 Task: Create a task  Integrate website with a new social media analytics platform , assign it to team member softage.1@softage.net in the project ArmourVault and update the status of the task to  Off Track , set the priority of the task to Medium
Action: Mouse moved to (69, 293)
Screenshot: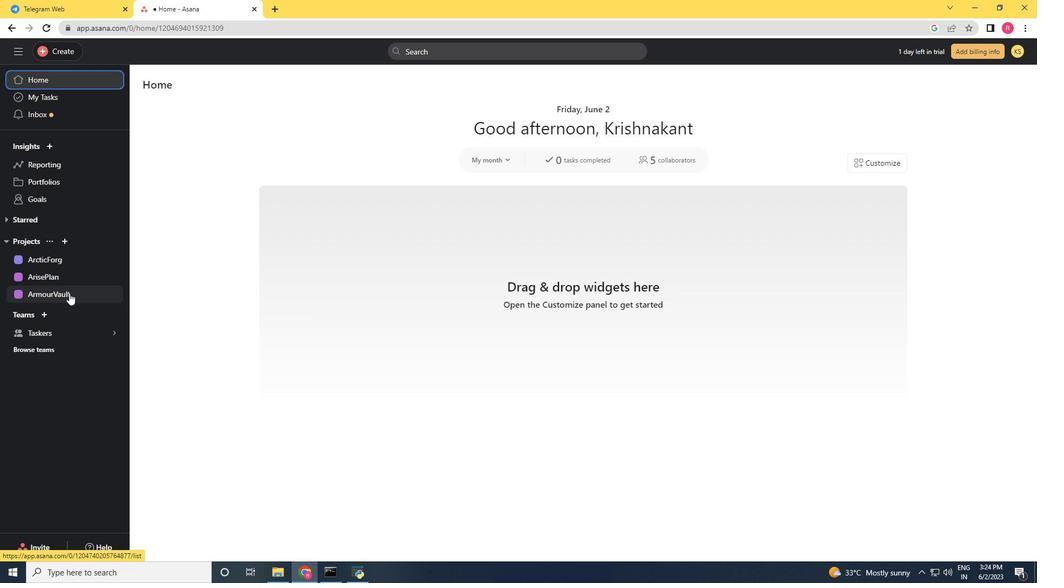 
Action: Mouse pressed left at (69, 293)
Screenshot: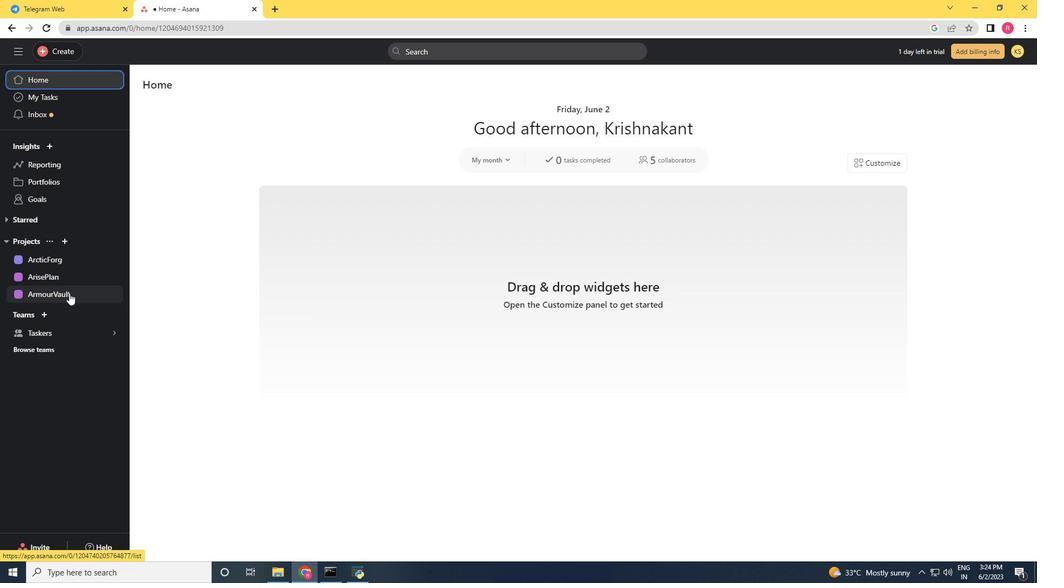 
Action: Mouse moved to (69, 53)
Screenshot: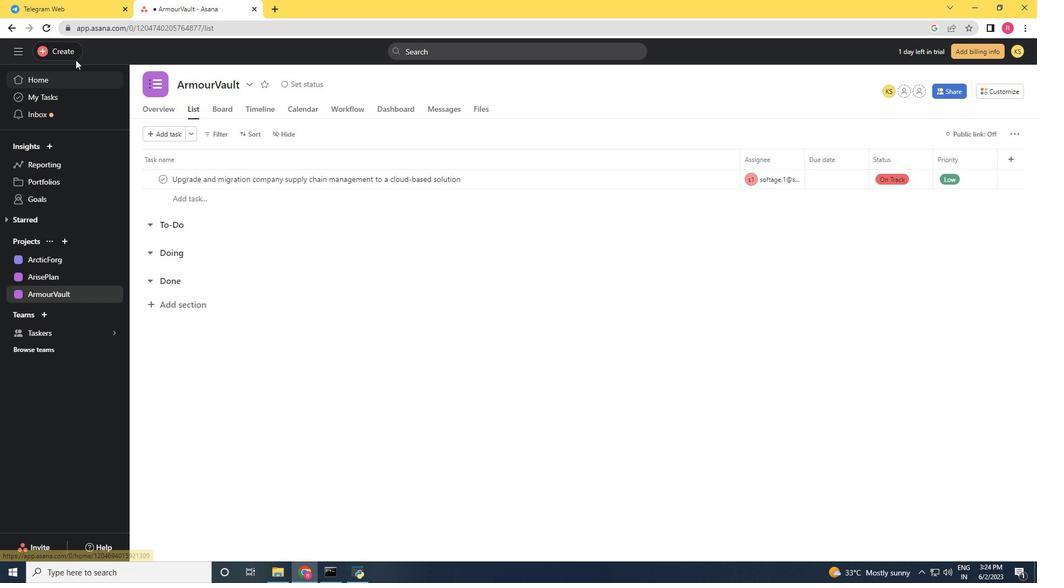 
Action: Mouse pressed left at (69, 53)
Screenshot: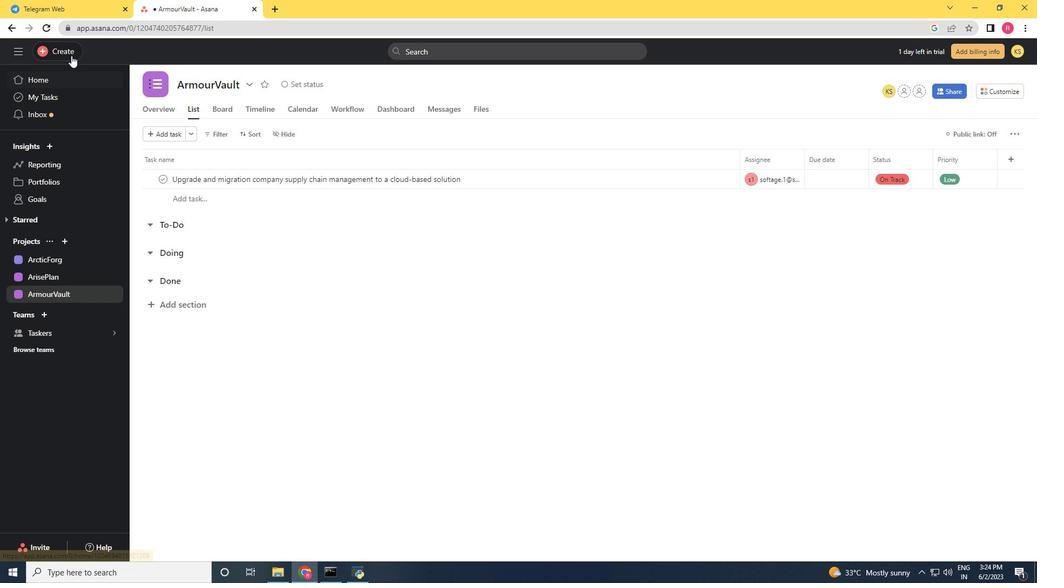 
Action: Mouse moved to (123, 63)
Screenshot: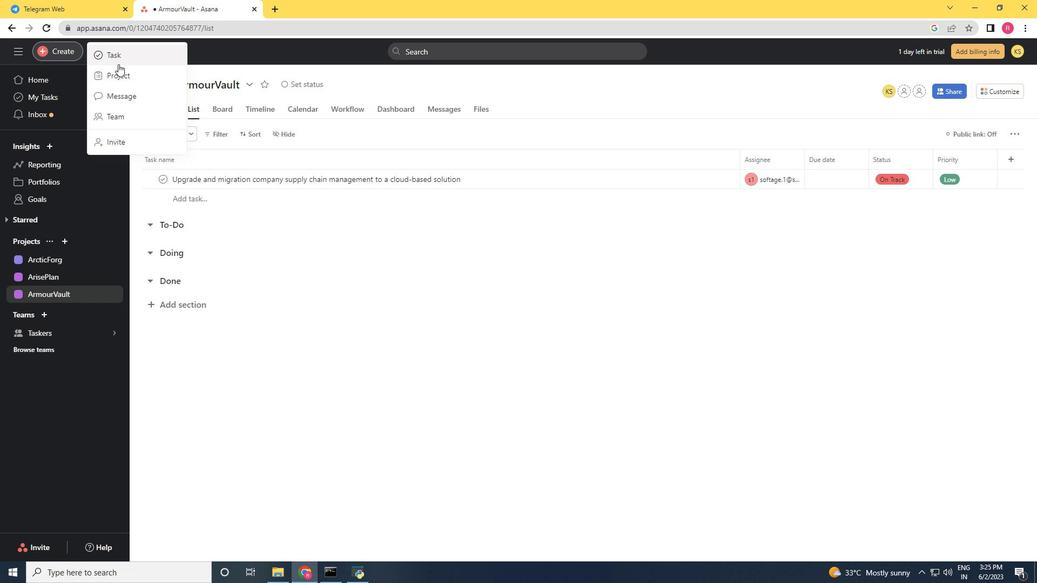 
Action: Mouse pressed left at (123, 63)
Screenshot: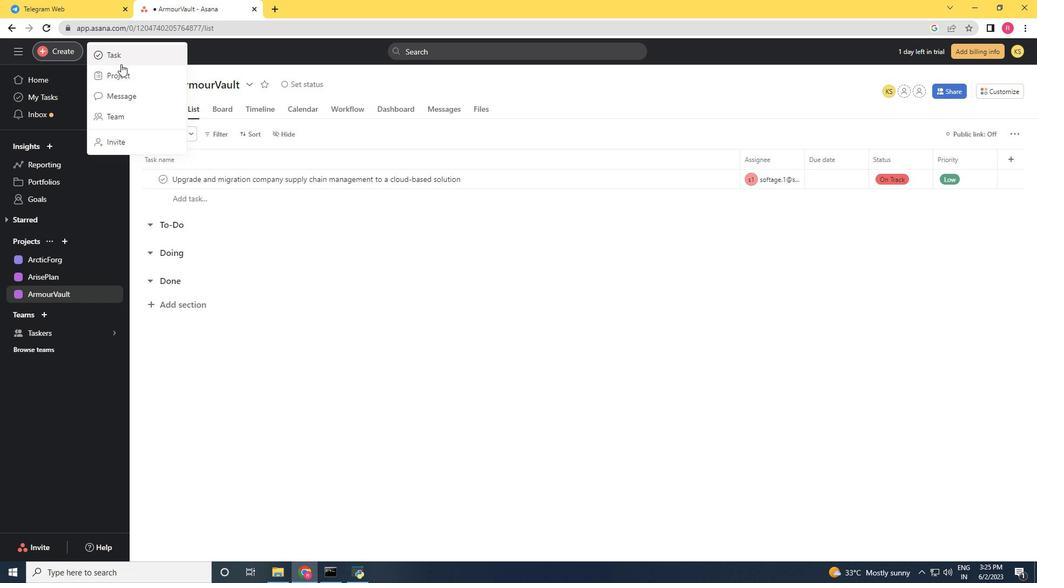 
Action: Mouse moved to (122, 56)
Screenshot: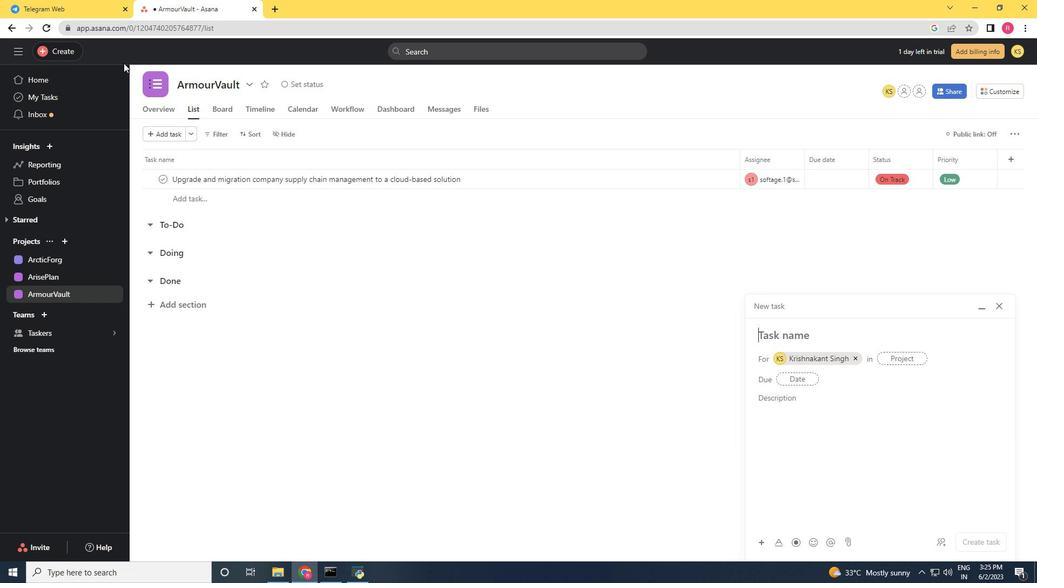 
Action: Key pressed <Key.shift>In
Screenshot: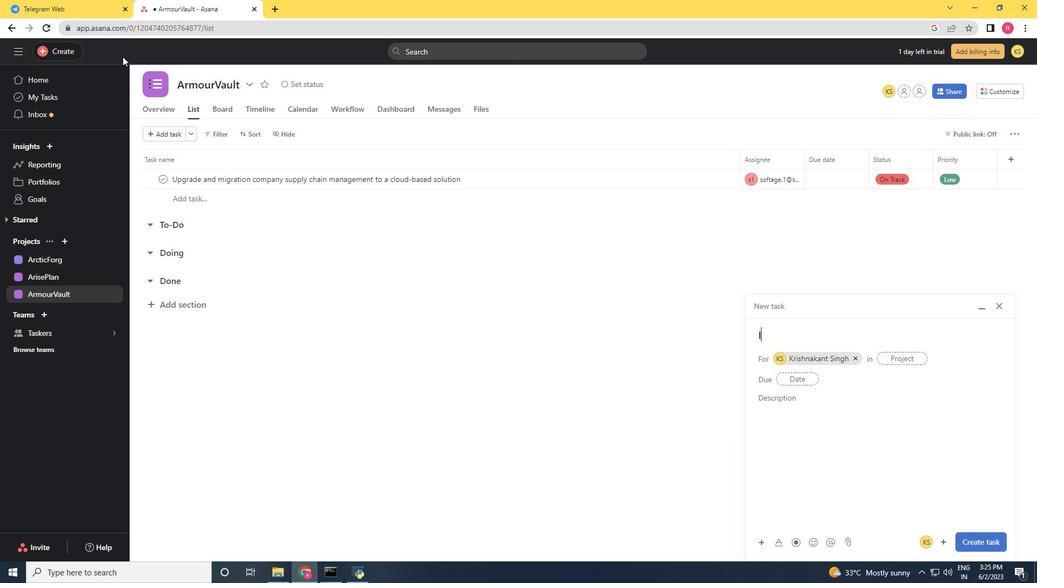 
Action: Mouse moved to (116, 58)
Screenshot: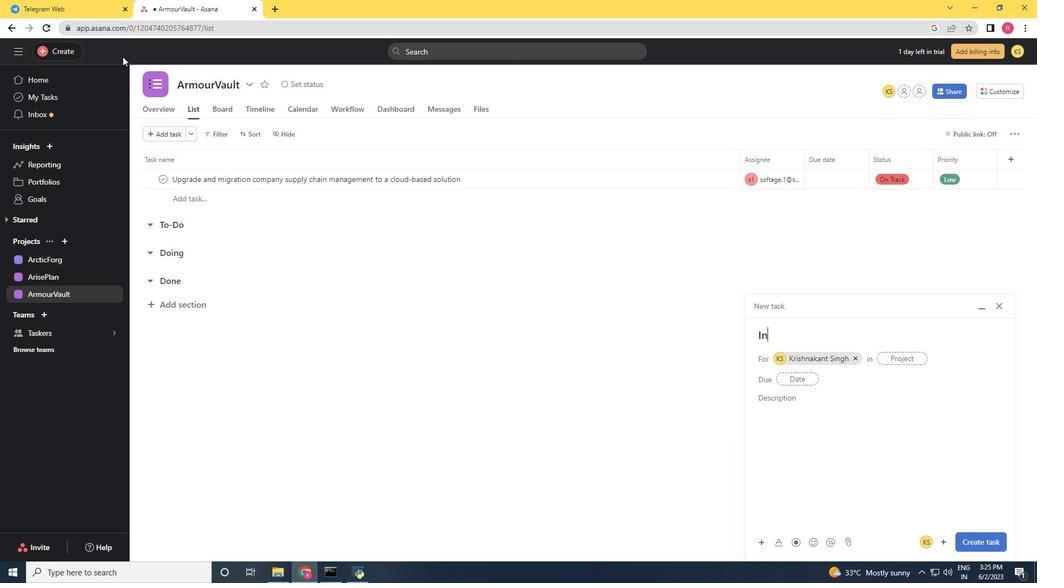 
Action: Key pressed tegrate<Key.space>website<Key.space>with<Key.space>a<Key.space>new<Key.space>social<Key.space>media<Key.space>analytics<Key.space>platform
Screenshot: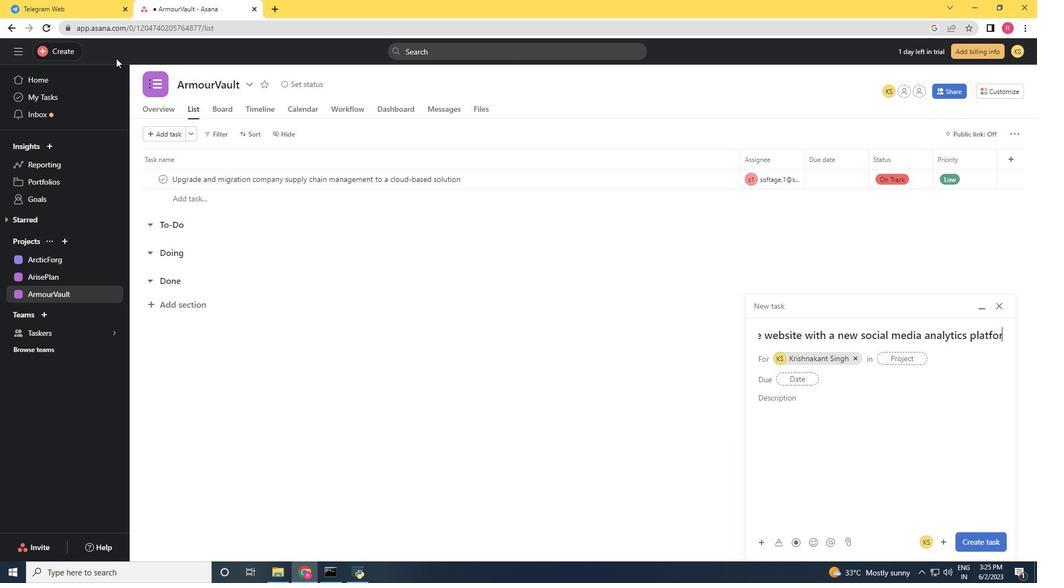 
Action: Mouse moved to (858, 362)
Screenshot: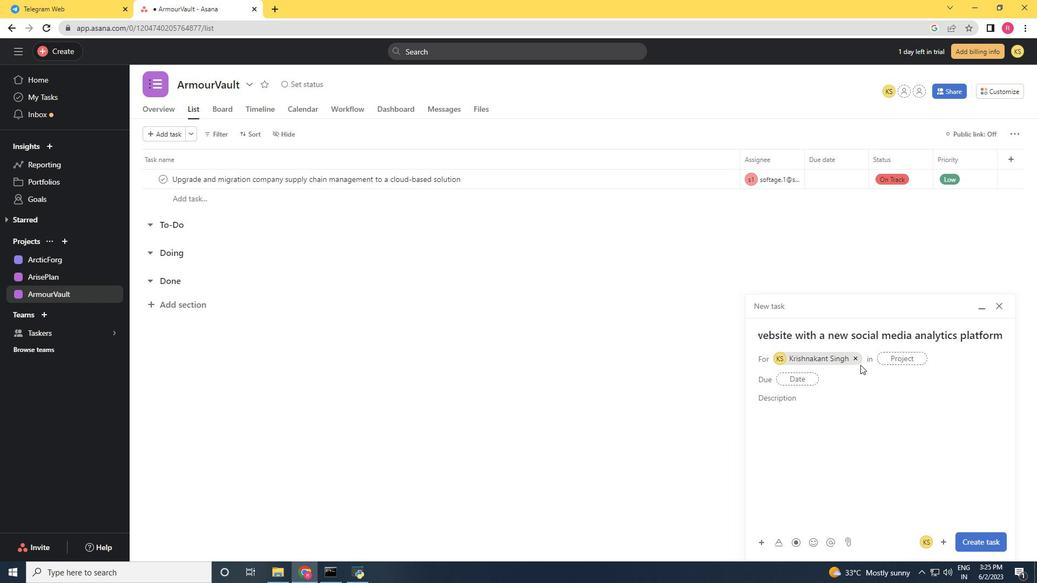 
Action: Mouse pressed left at (858, 362)
Screenshot: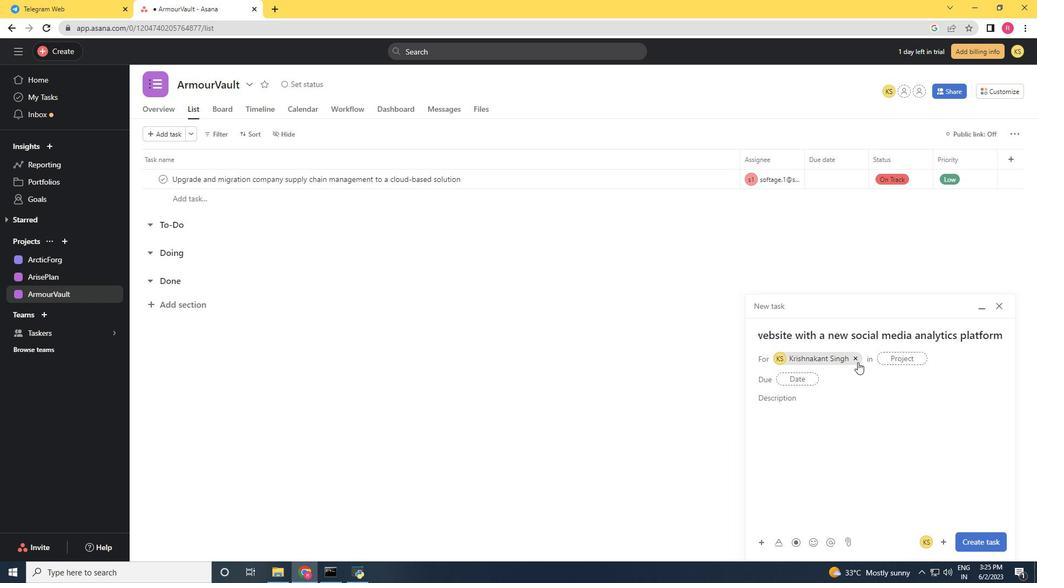 
Action: Mouse moved to (798, 355)
Screenshot: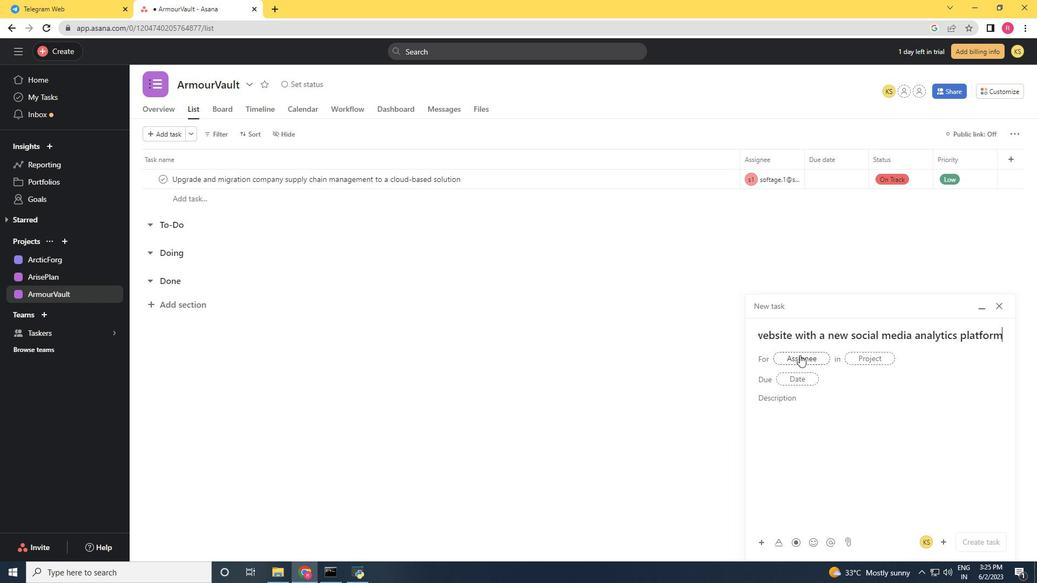 
Action: Mouse pressed left at (798, 355)
Screenshot: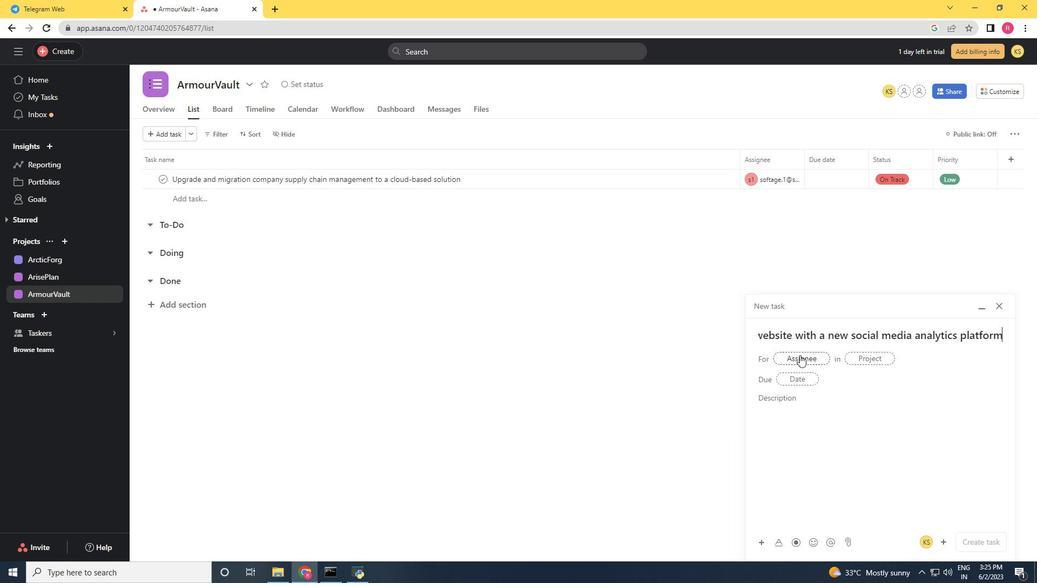 
Action: Mouse moved to (769, 362)
Screenshot: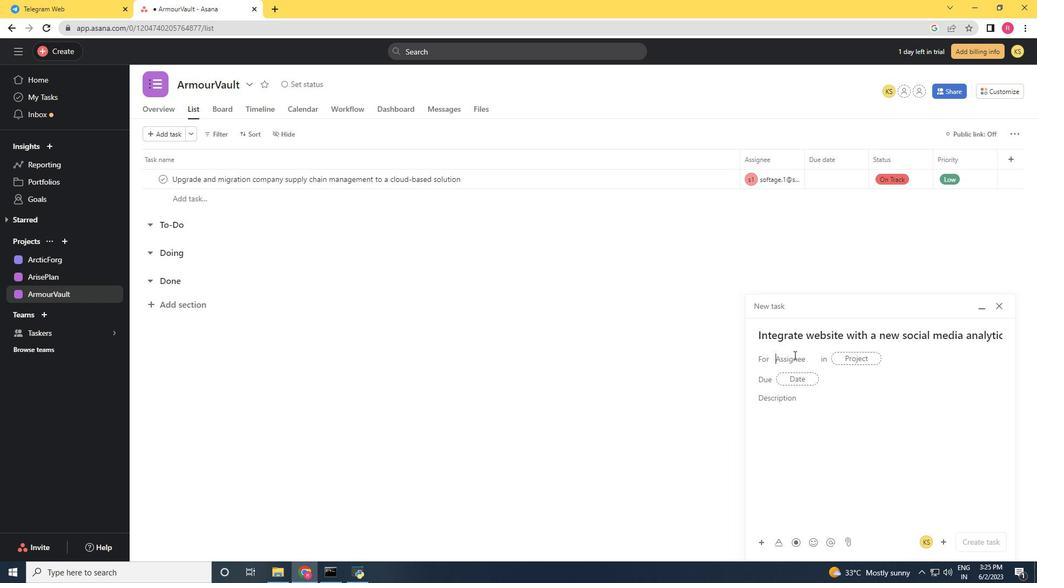 
Action: Key pressed softage.1<Key.shift>@softage.net
Screenshot: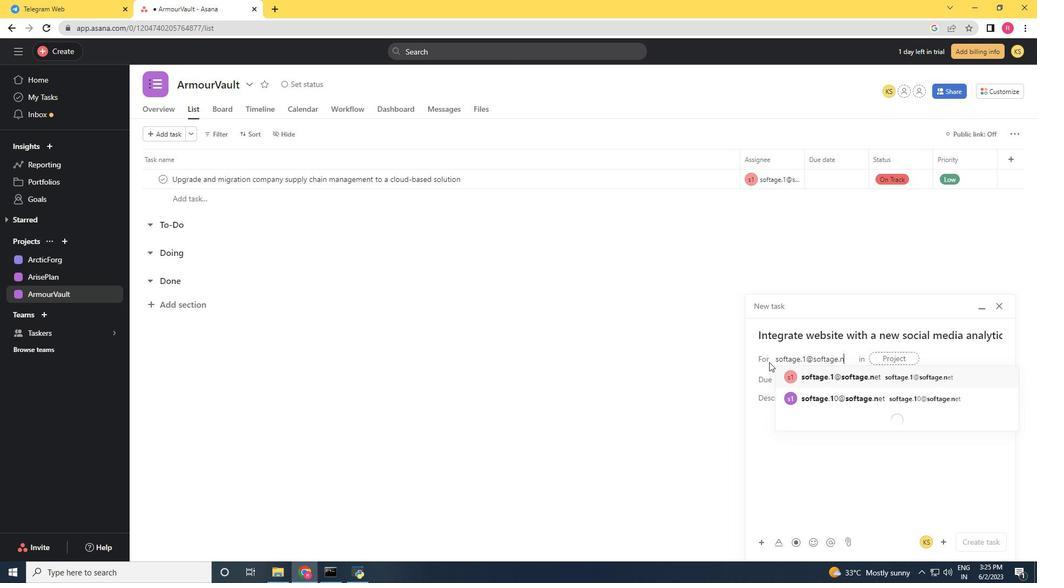 
Action: Mouse moved to (805, 376)
Screenshot: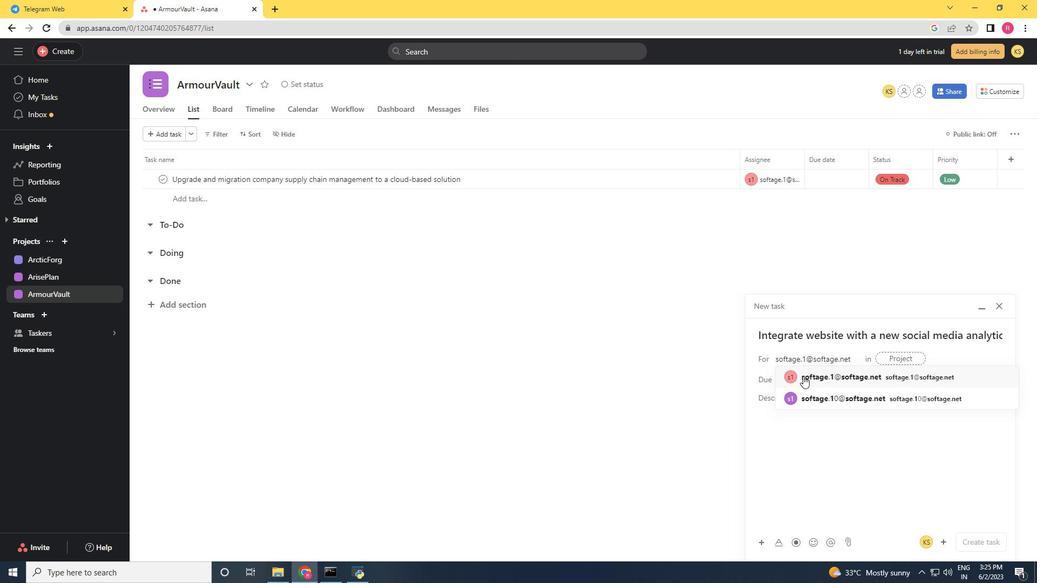 
Action: Mouse pressed left at (805, 376)
Screenshot: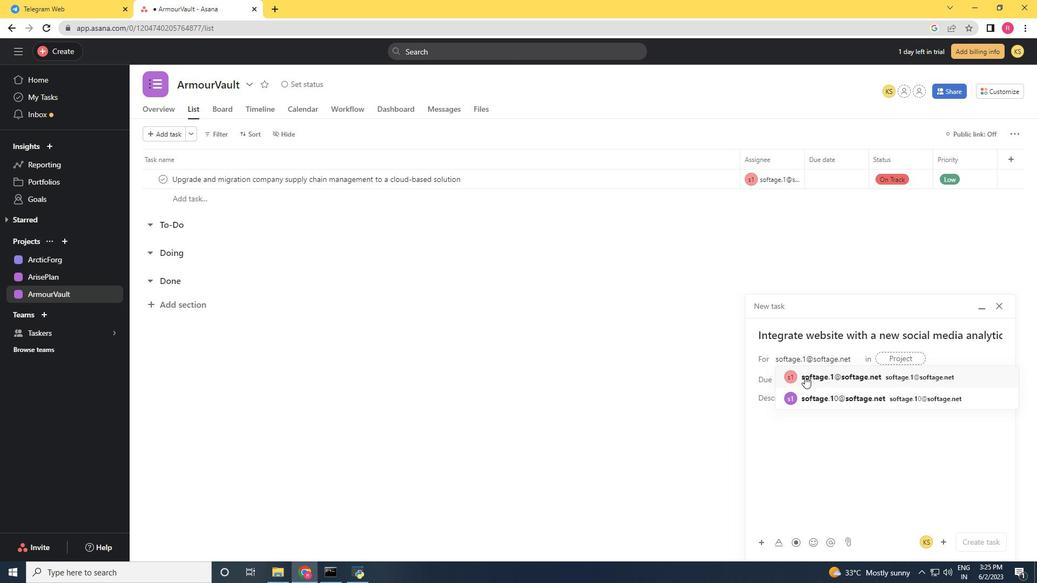 
Action: Mouse moved to (739, 392)
Screenshot: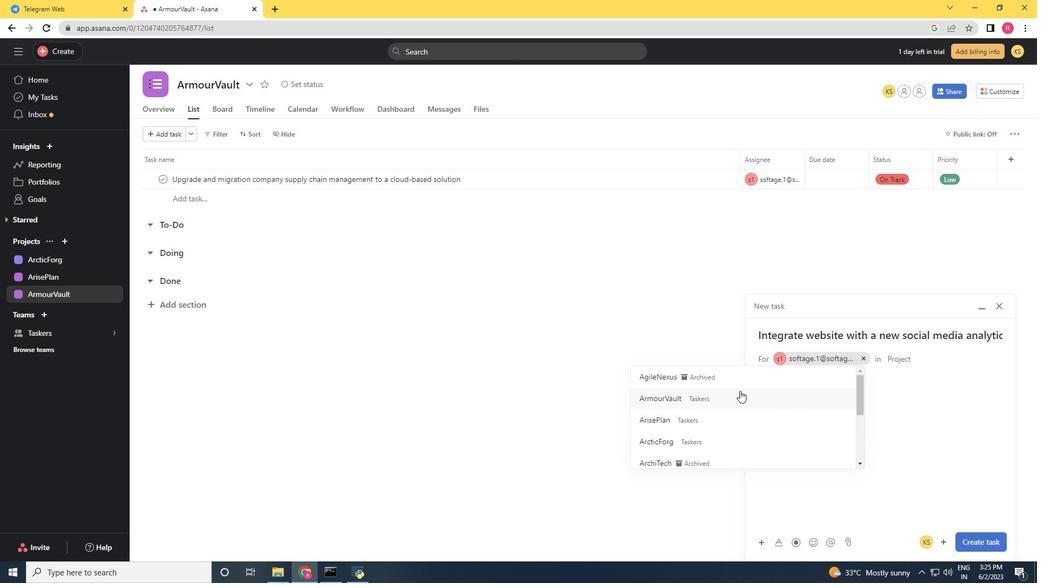 
Action: Mouse pressed left at (739, 392)
Screenshot: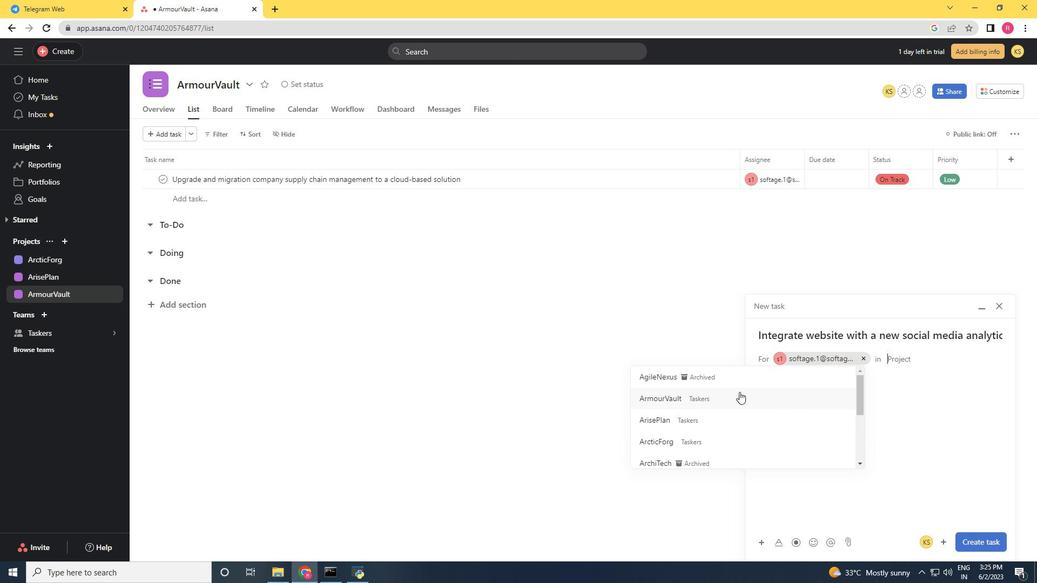 
Action: Mouse moved to (819, 400)
Screenshot: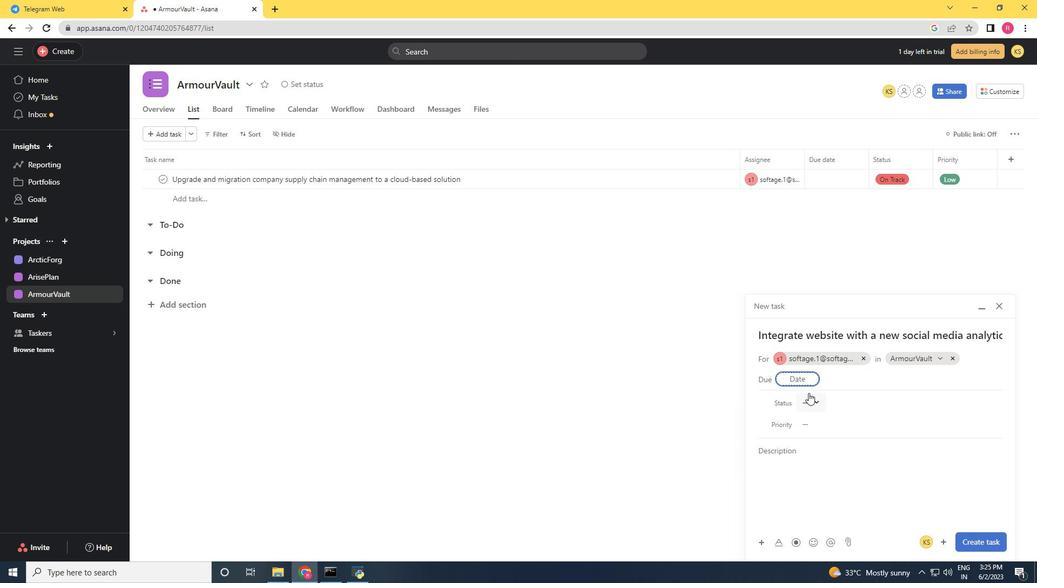 
Action: Mouse pressed left at (819, 400)
Screenshot: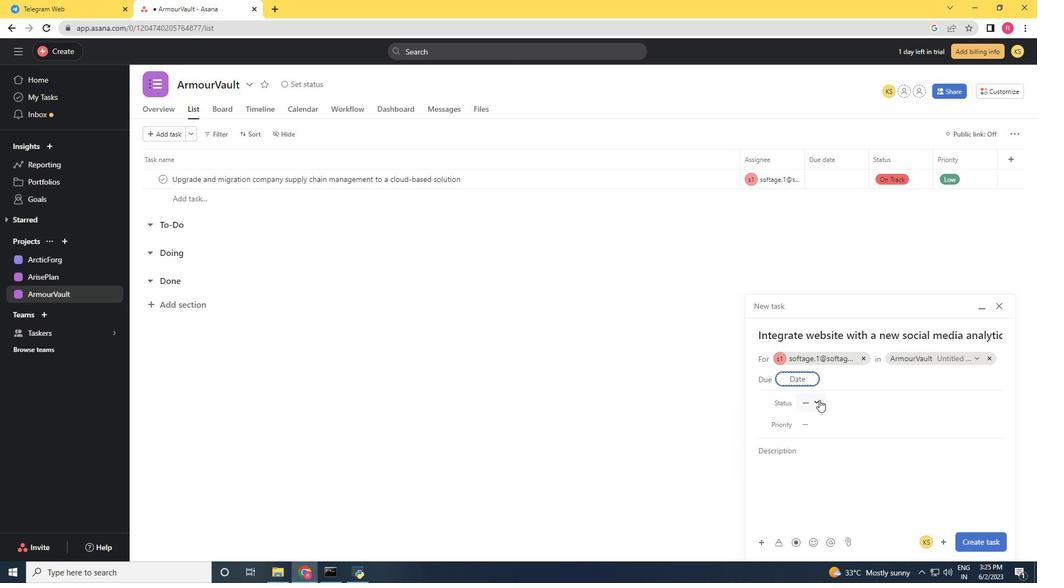 
Action: Mouse moved to (828, 452)
Screenshot: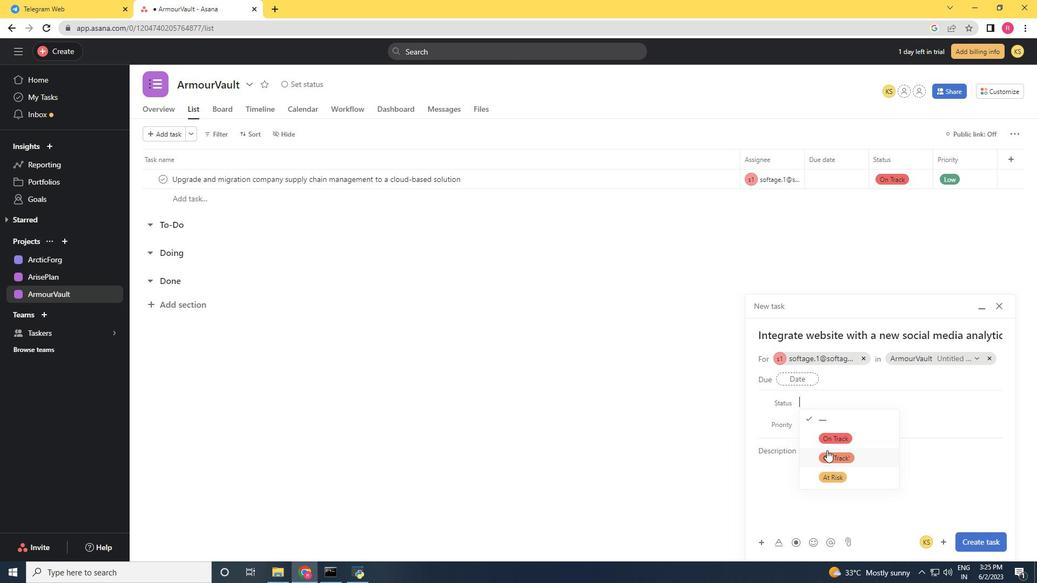 
Action: Mouse pressed left at (828, 452)
Screenshot: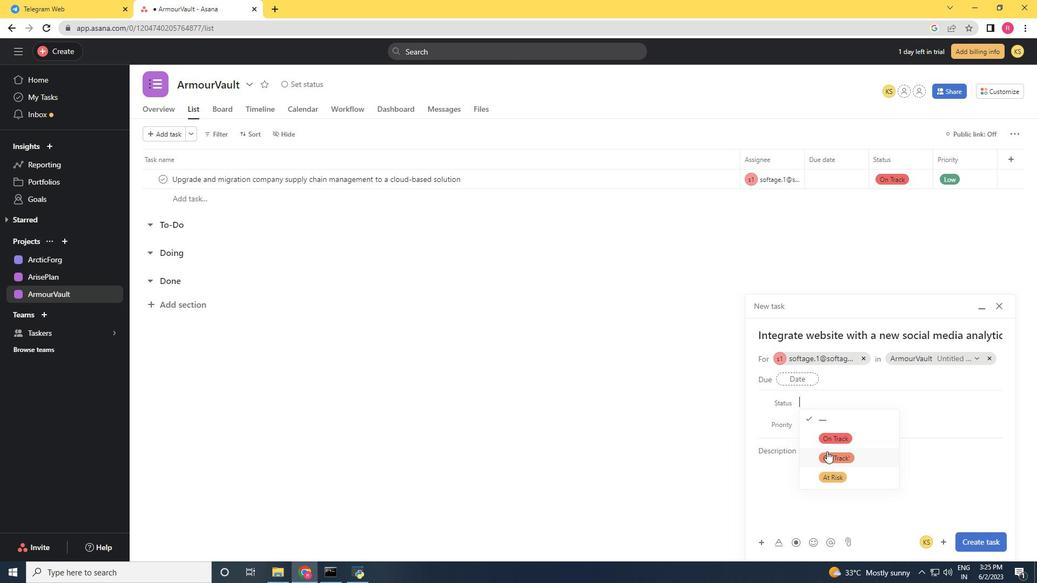 
Action: Mouse moved to (814, 424)
Screenshot: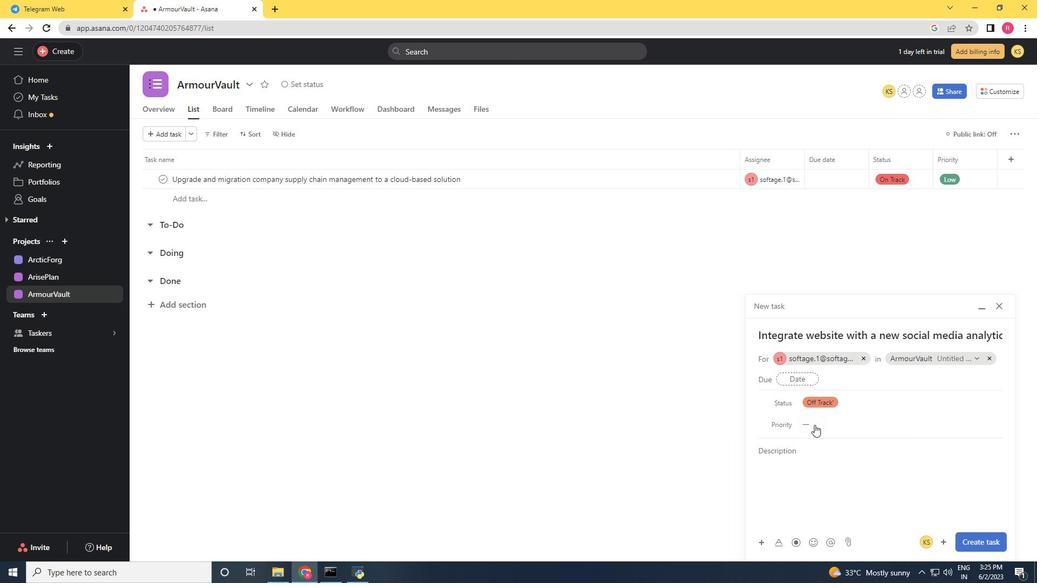 
Action: Mouse pressed left at (814, 424)
Screenshot: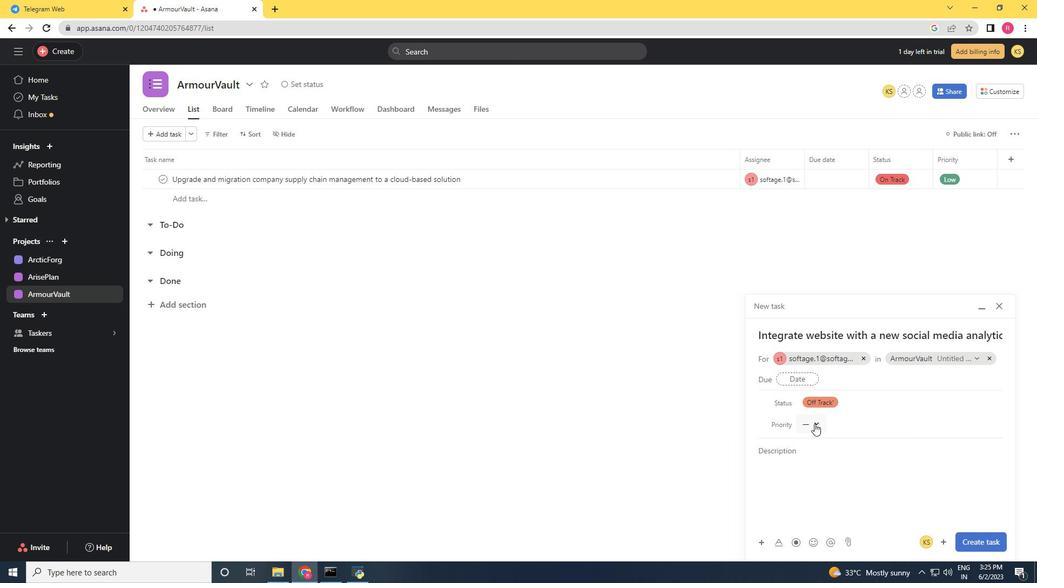 
Action: Mouse moved to (830, 478)
Screenshot: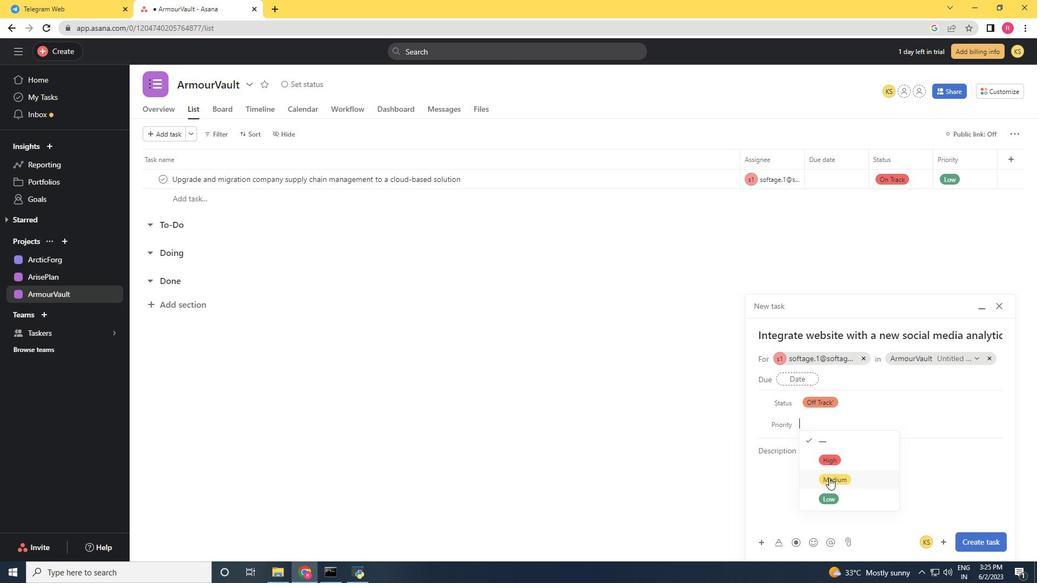 
Action: Mouse pressed left at (830, 478)
Screenshot: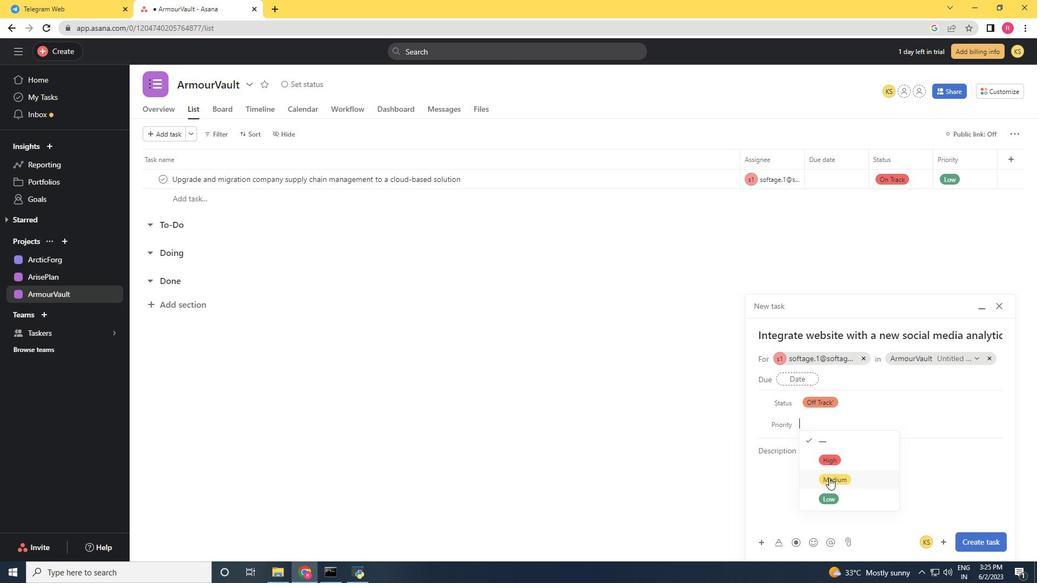 
Action: Mouse moved to (979, 540)
Screenshot: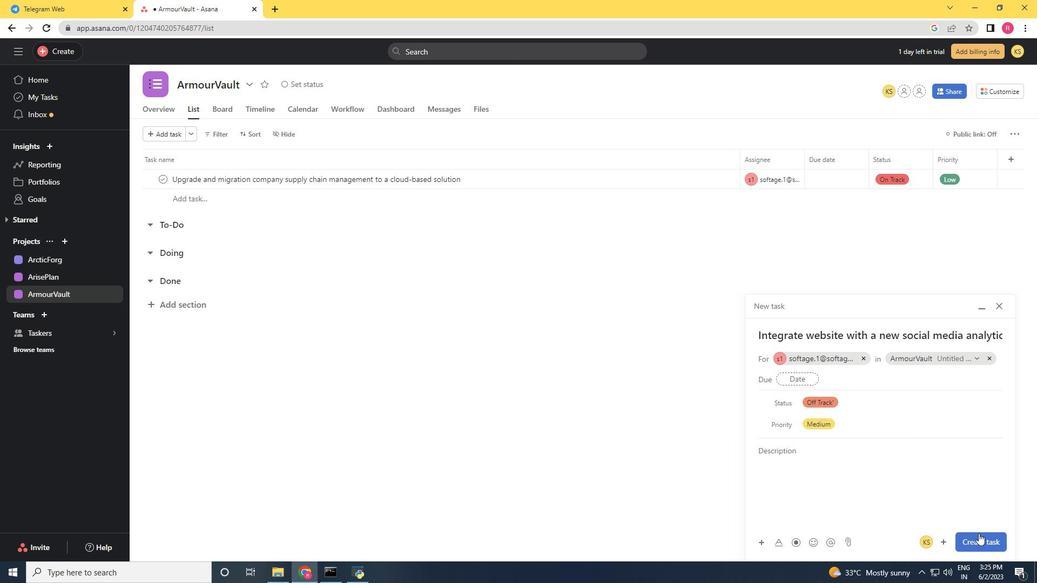 
Action: Mouse pressed left at (979, 540)
Screenshot: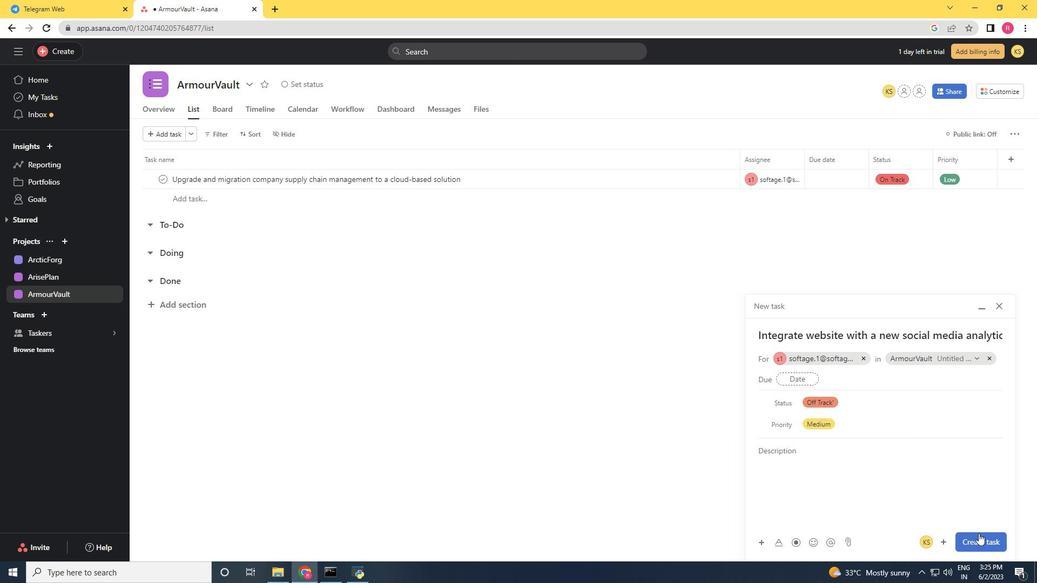 
Action: Mouse moved to (971, 535)
Screenshot: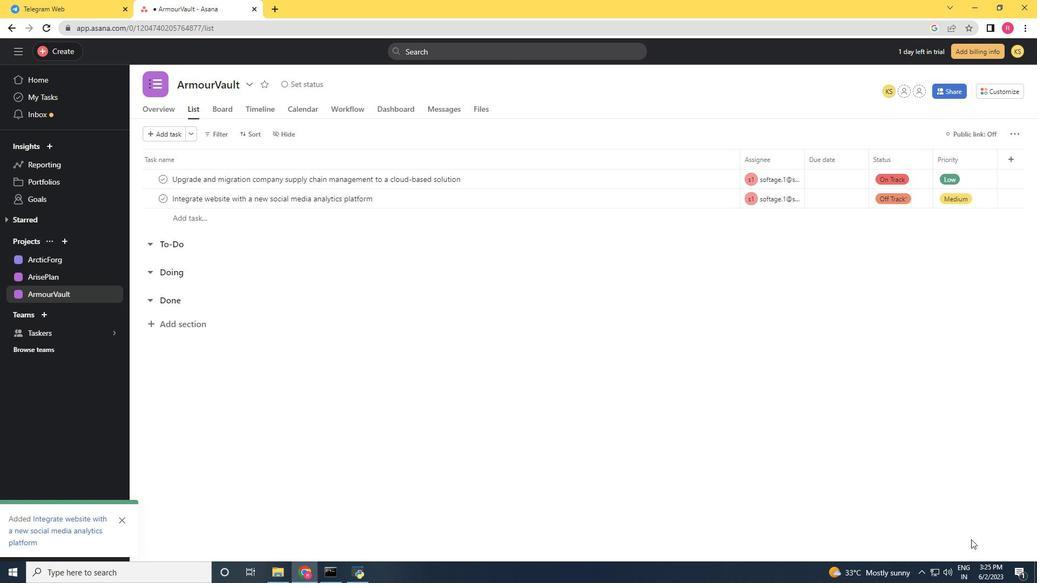 
